 Task: Reply All to email with the signature Dillon Turner with the subject 'Yearly report' from softage.1@softage.net with the message 'Would it be possible to have a project status update call with all stakeholders next week?'
Action: Mouse moved to (1021, 170)
Screenshot: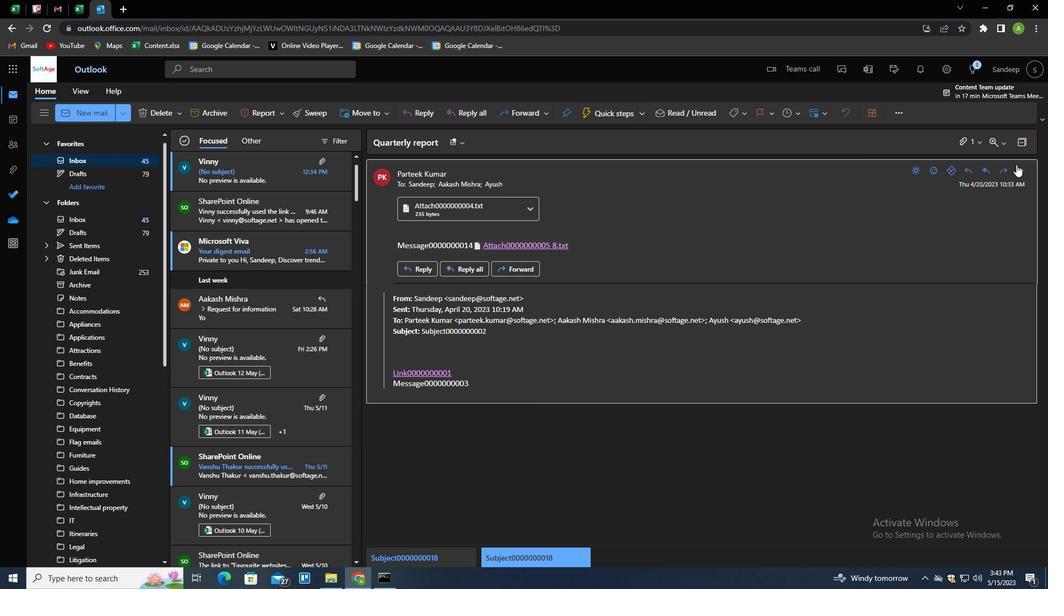 
Action: Mouse pressed left at (1021, 170)
Screenshot: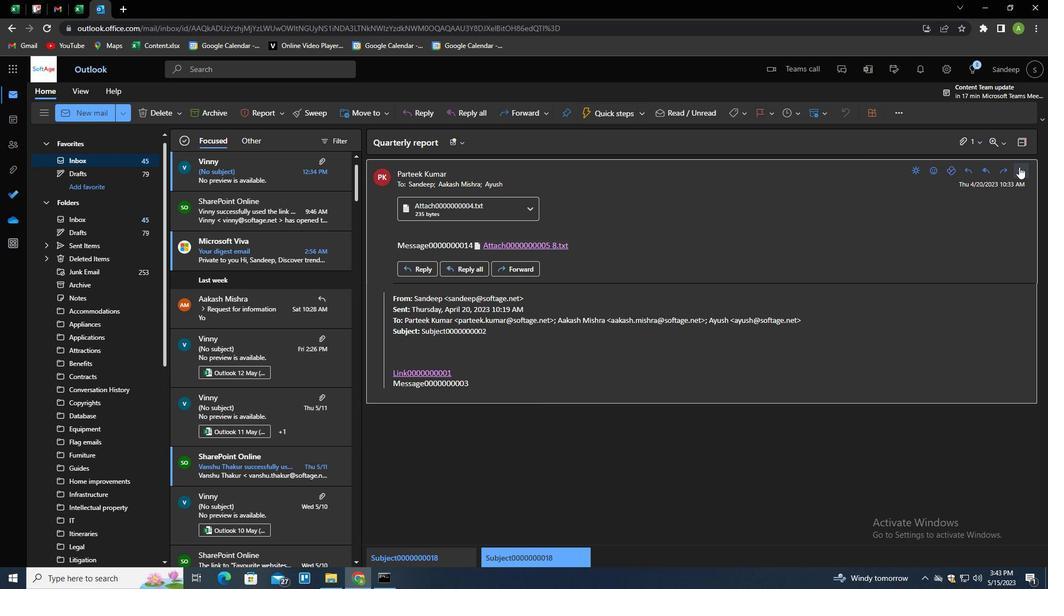 
Action: Mouse moved to (959, 203)
Screenshot: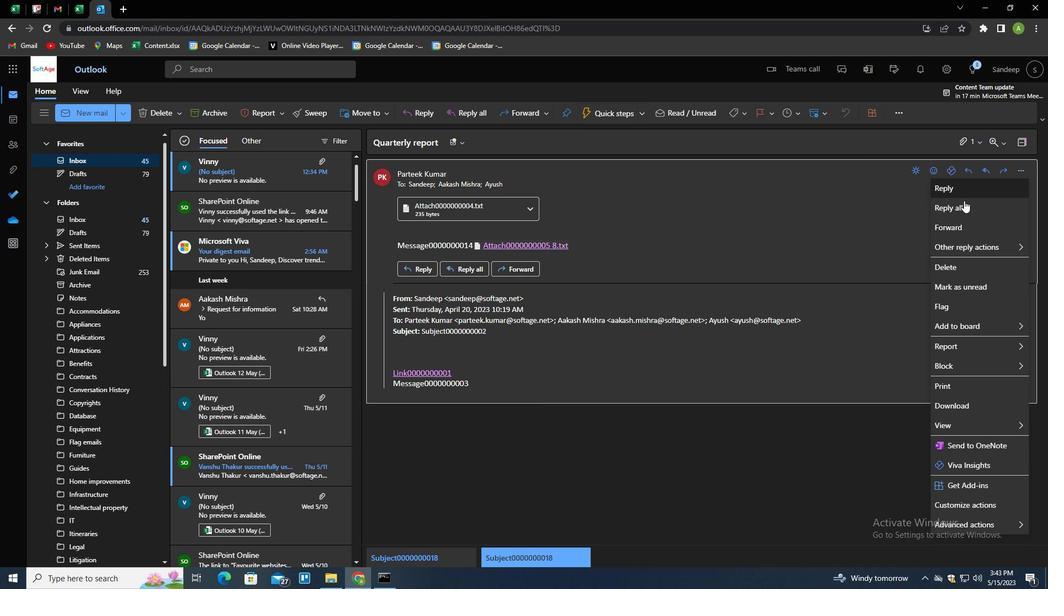 
Action: Mouse pressed left at (959, 203)
Screenshot: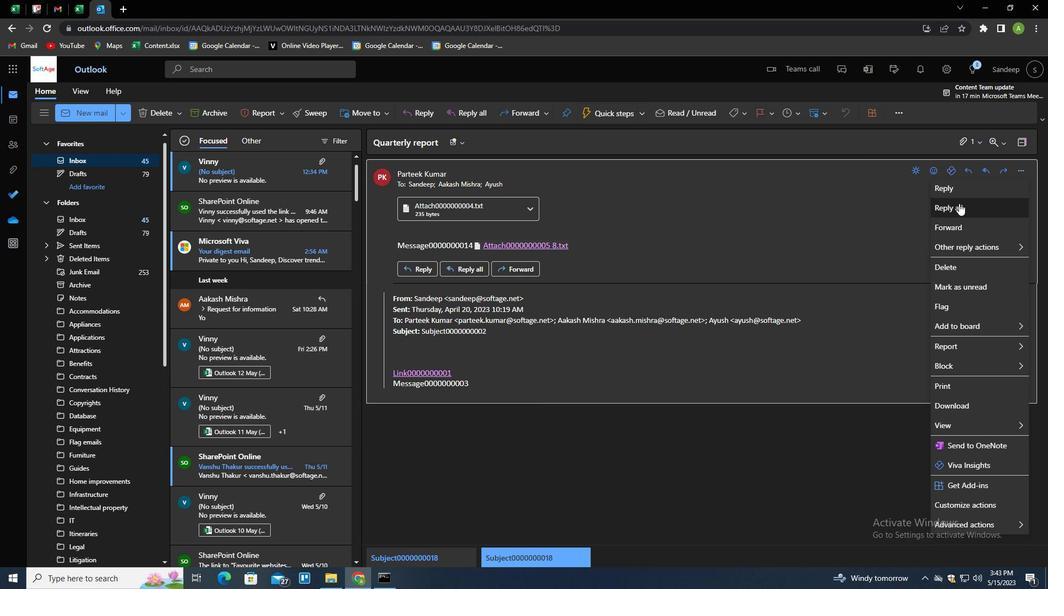 
Action: Mouse moved to (378, 309)
Screenshot: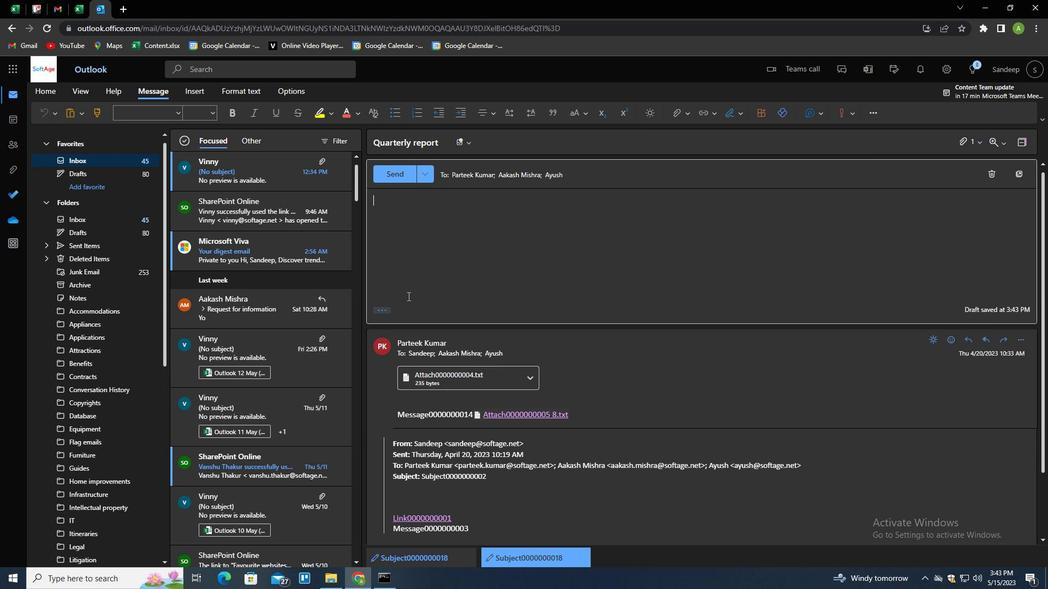 
Action: Mouse pressed left at (378, 309)
Screenshot: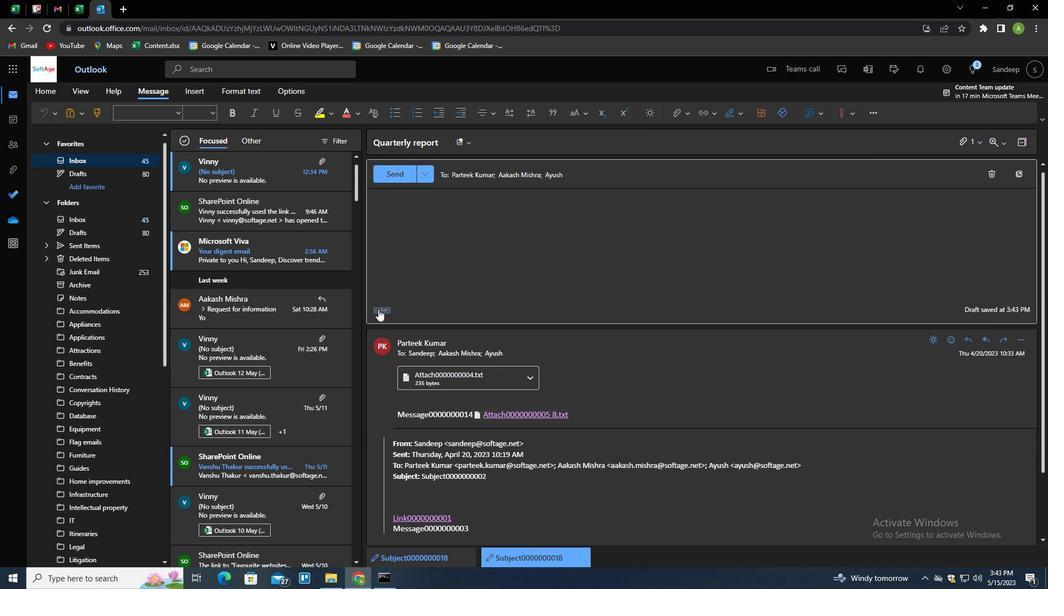 
Action: Mouse moved to (738, 105)
Screenshot: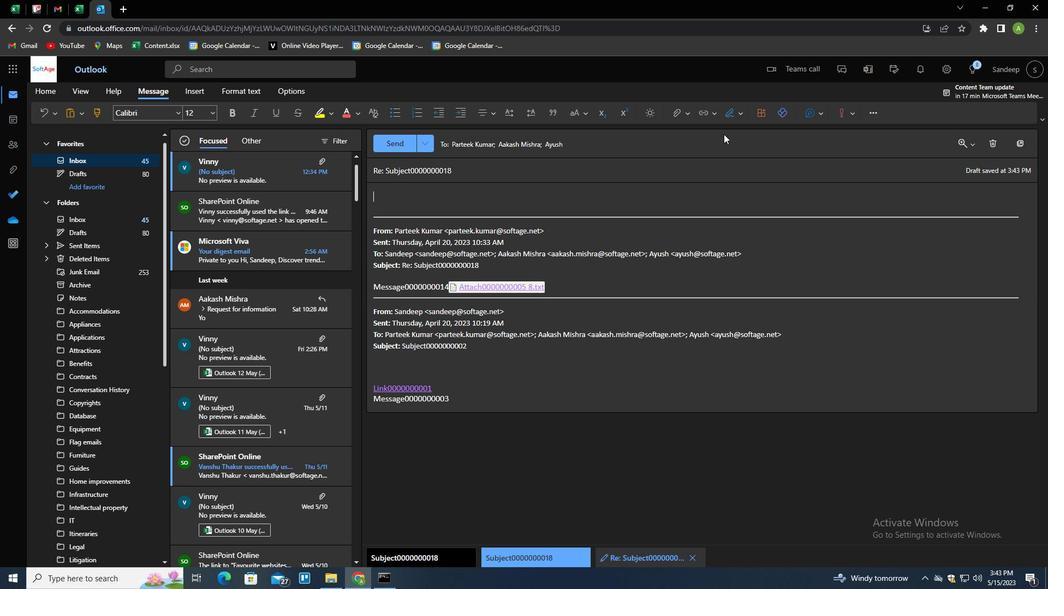 
Action: Mouse pressed left at (738, 105)
Screenshot: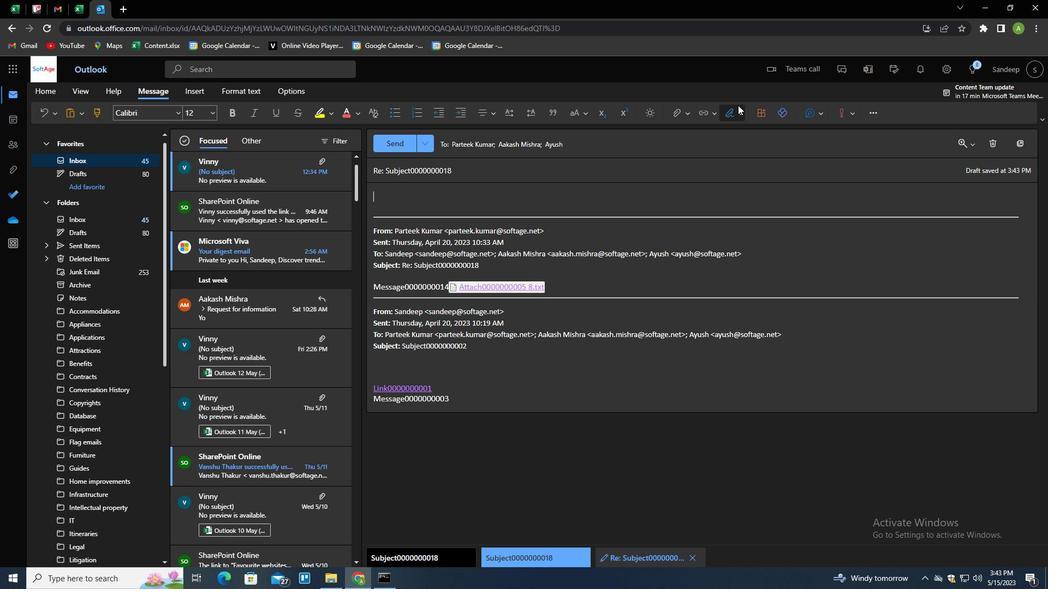 
Action: Mouse moved to (719, 153)
Screenshot: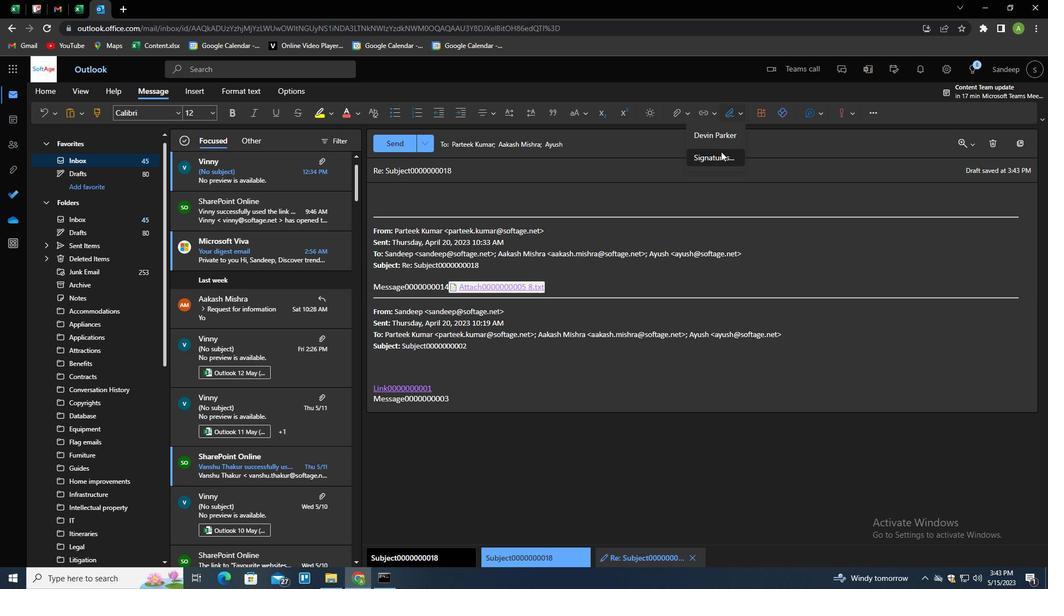 
Action: Mouse pressed left at (719, 153)
Screenshot: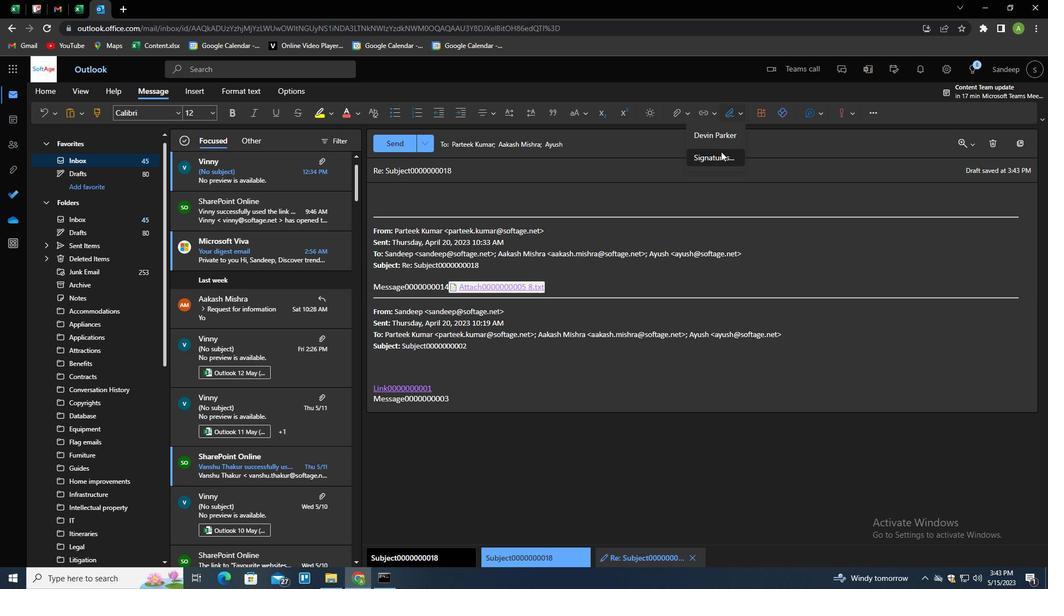 
Action: Mouse moved to (740, 200)
Screenshot: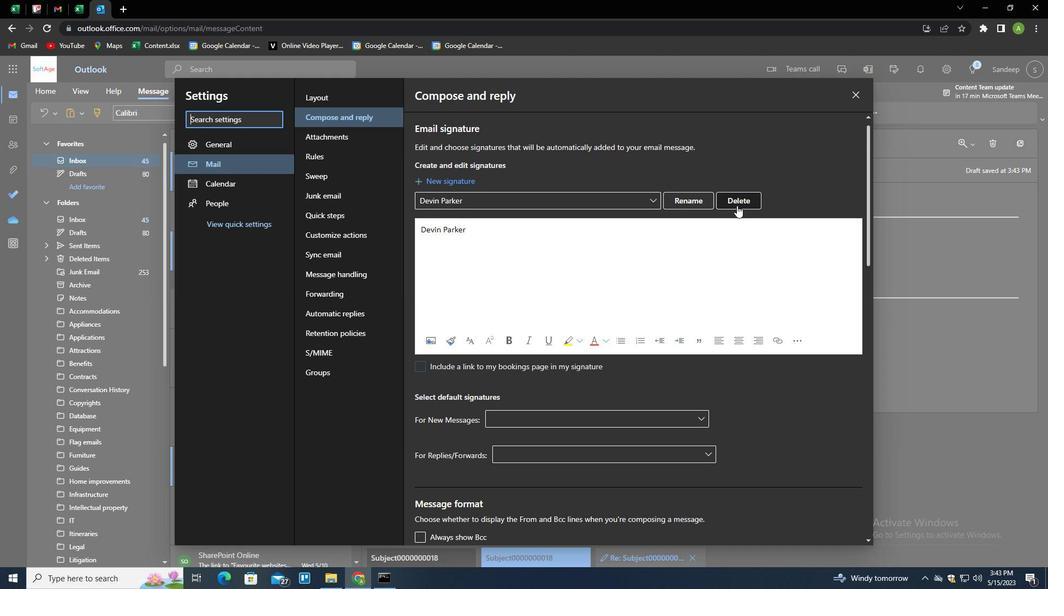 
Action: Mouse pressed left at (740, 200)
Screenshot: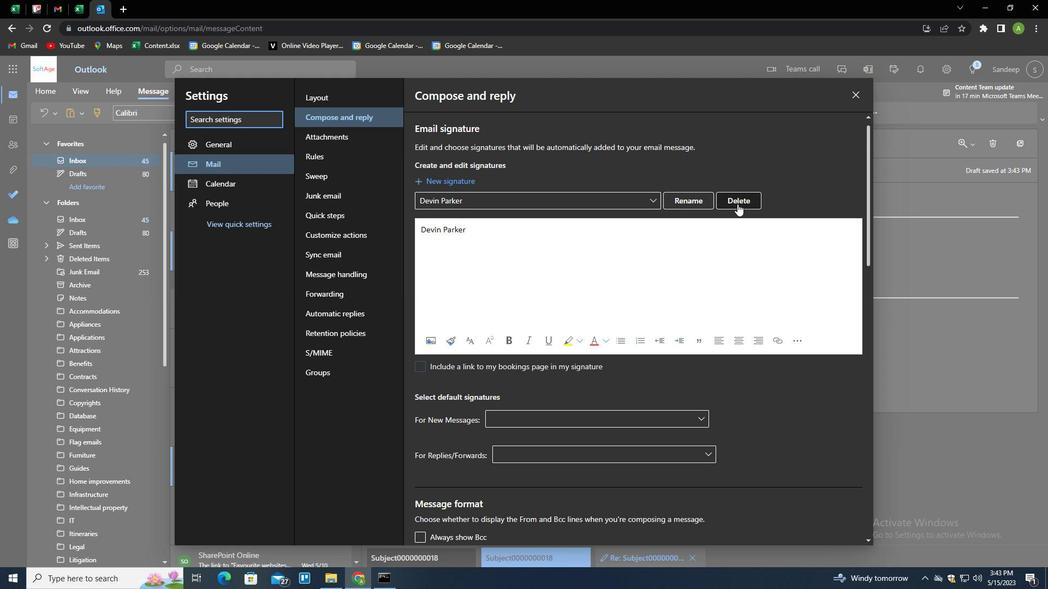 
Action: Mouse moved to (733, 201)
Screenshot: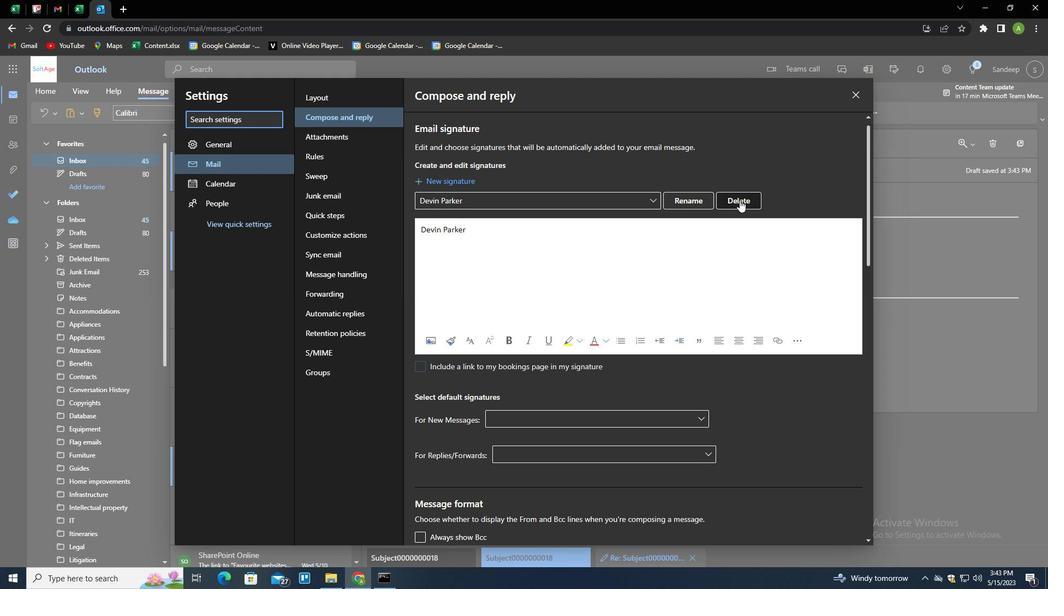 
Action: Mouse pressed left at (733, 201)
Screenshot: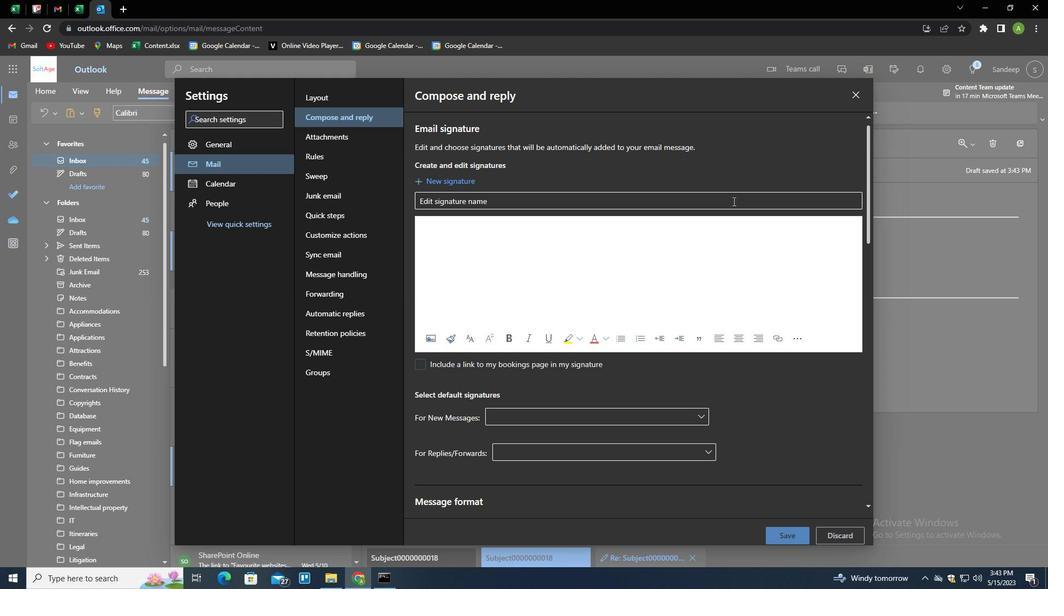 
Action: Key pressed <Key.shift>DI
Screenshot: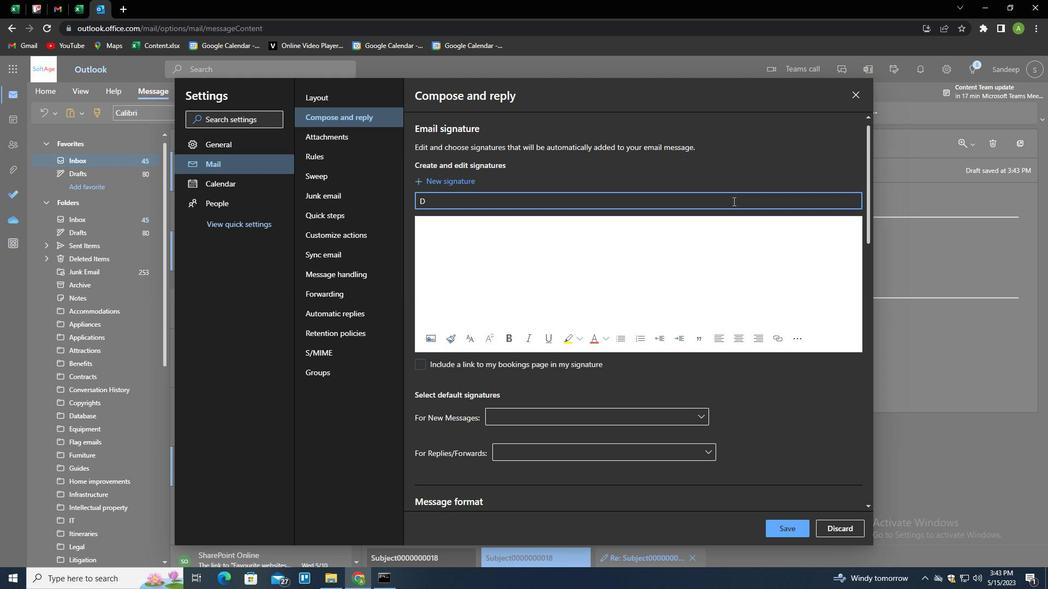 
Action: Mouse moved to (733, 201)
Screenshot: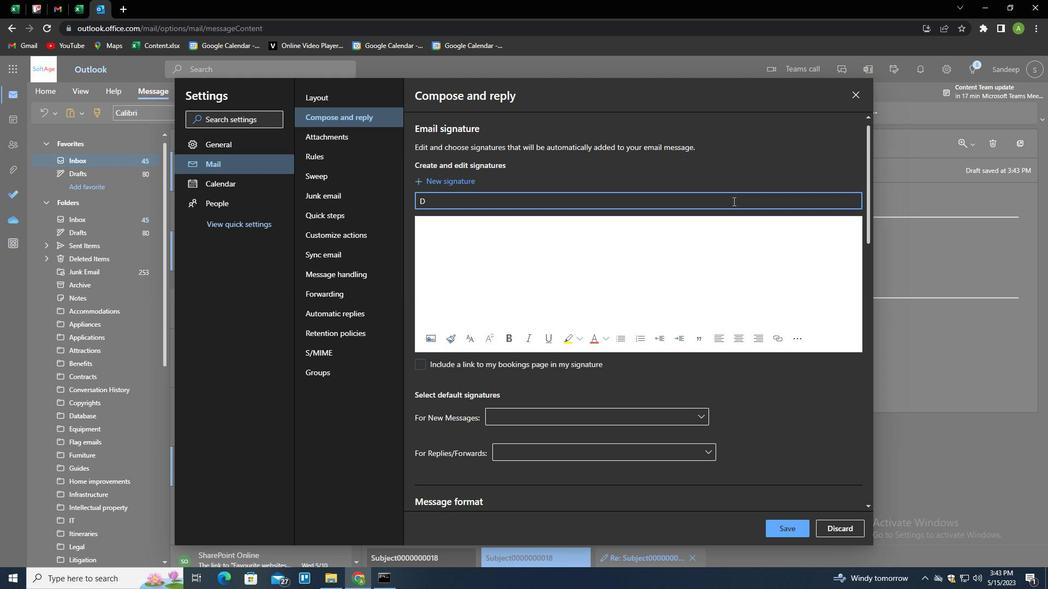 
Action: Key pressed LLON<Key.space><Key.shift><Key.shift><Key.shift><Key.shift><Key.shift><Key.shift><Key.shift><Key.shift><Key.shift><Key.shift><Key.shift><Key.shift><Key.shift>TURNER<Key.tab><Key.shift><Key.shift>DILLON<Key.space><Key.shift>TURNER
Screenshot: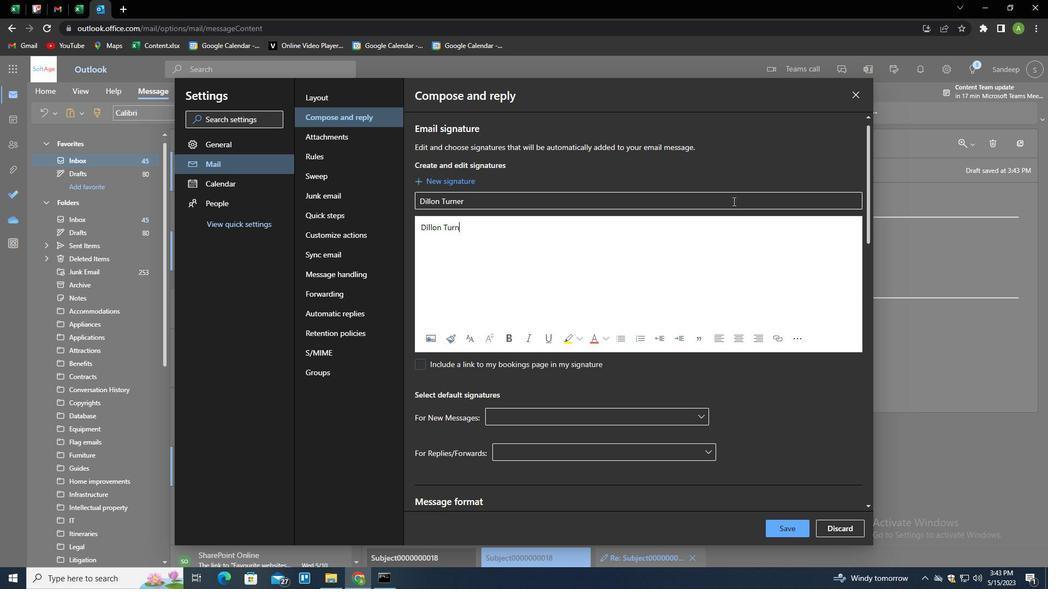 
Action: Mouse moved to (792, 528)
Screenshot: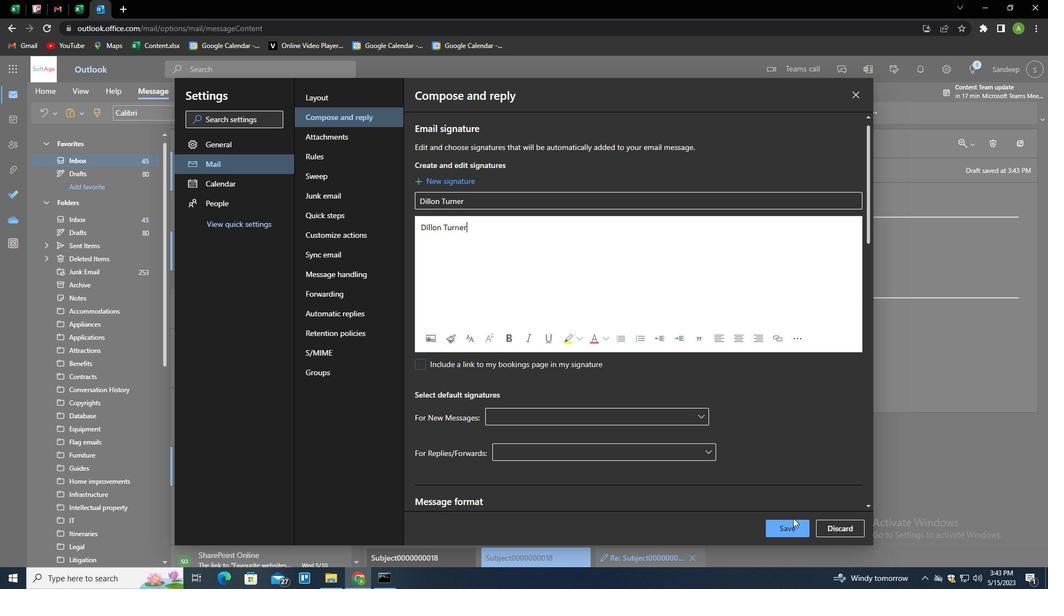 
Action: Mouse pressed left at (792, 528)
Screenshot: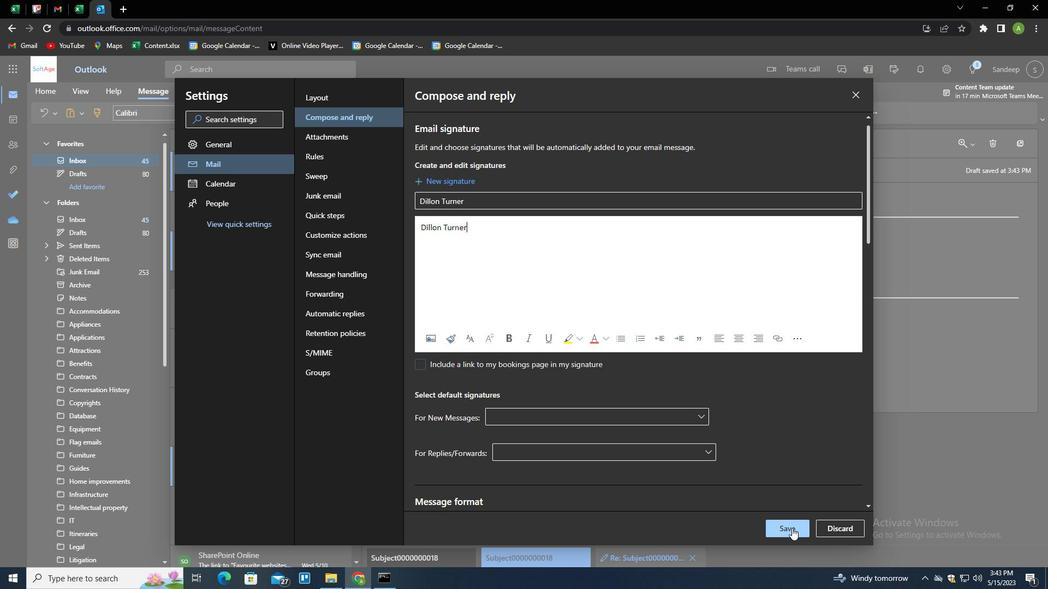 
Action: Mouse moved to (914, 265)
Screenshot: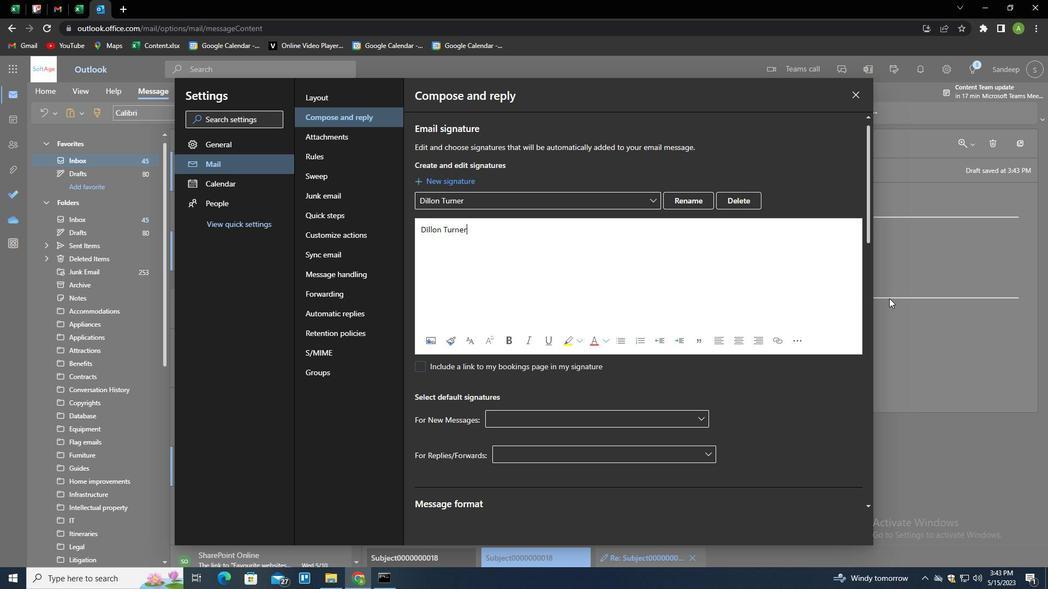 
Action: Mouse pressed left at (914, 265)
Screenshot: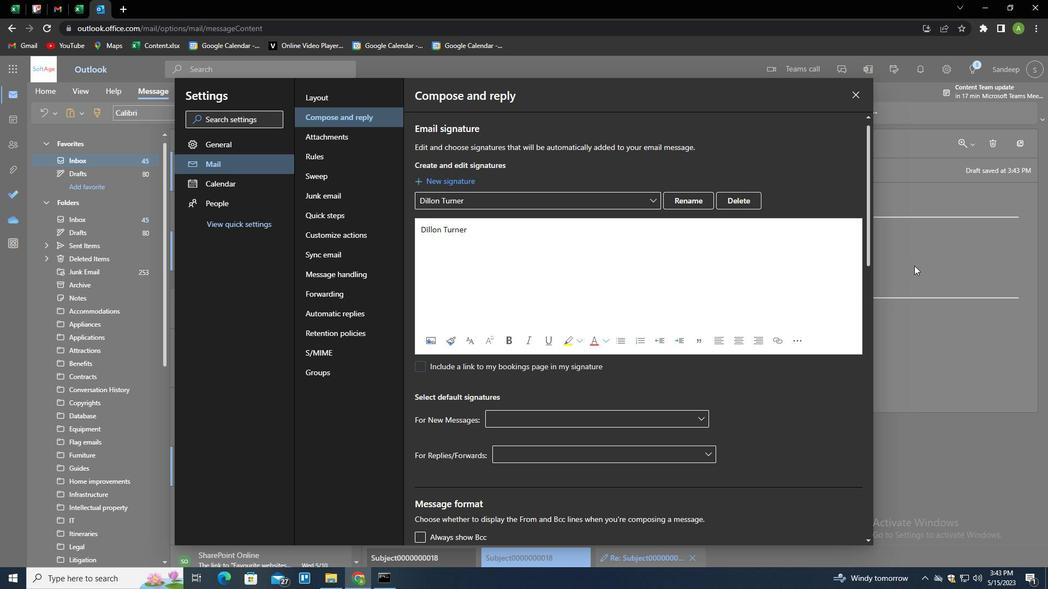 
Action: Mouse moved to (433, 167)
Screenshot: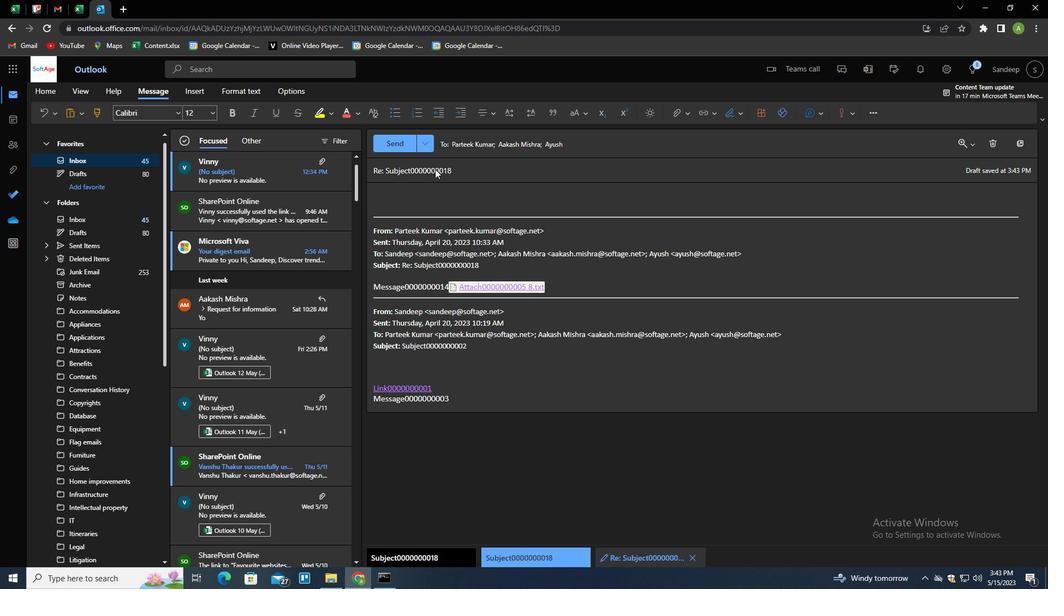 
Action: Mouse pressed left at (433, 167)
Screenshot: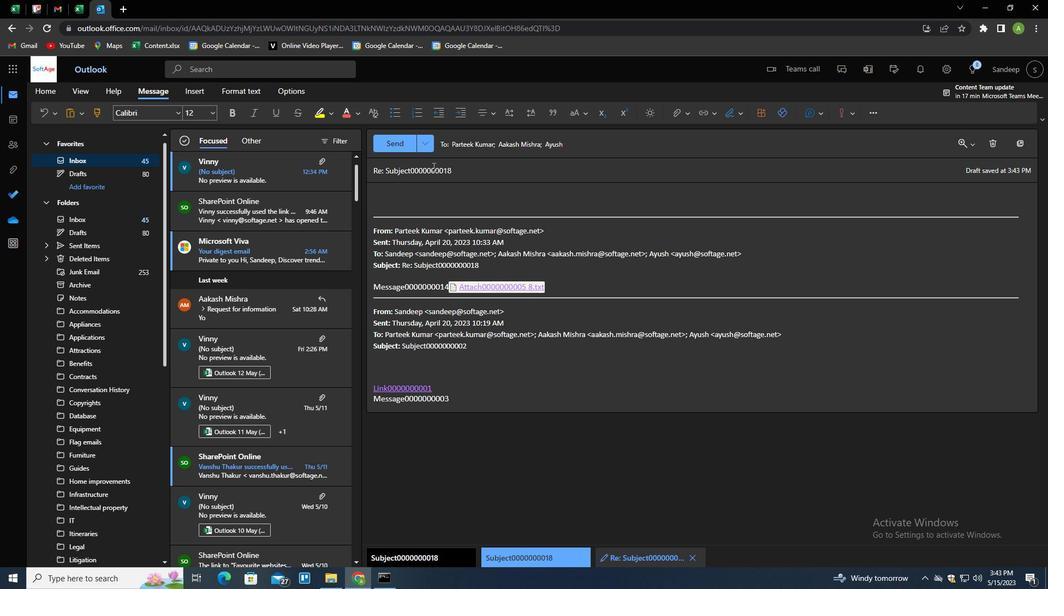 
Action: Mouse pressed left at (433, 167)
Screenshot: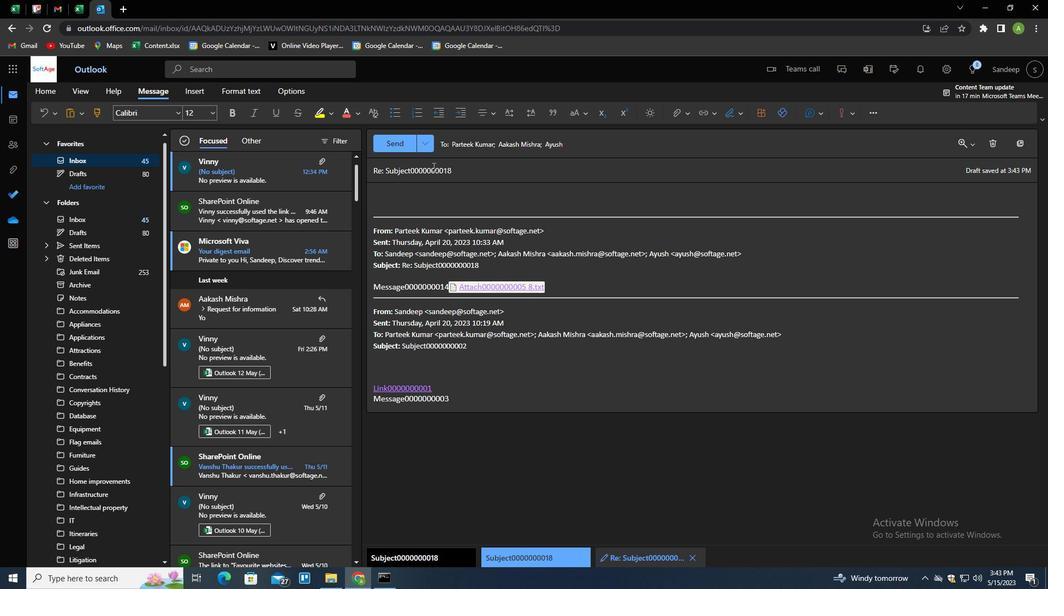 
Action: Mouse pressed left at (433, 167)
Screenshot: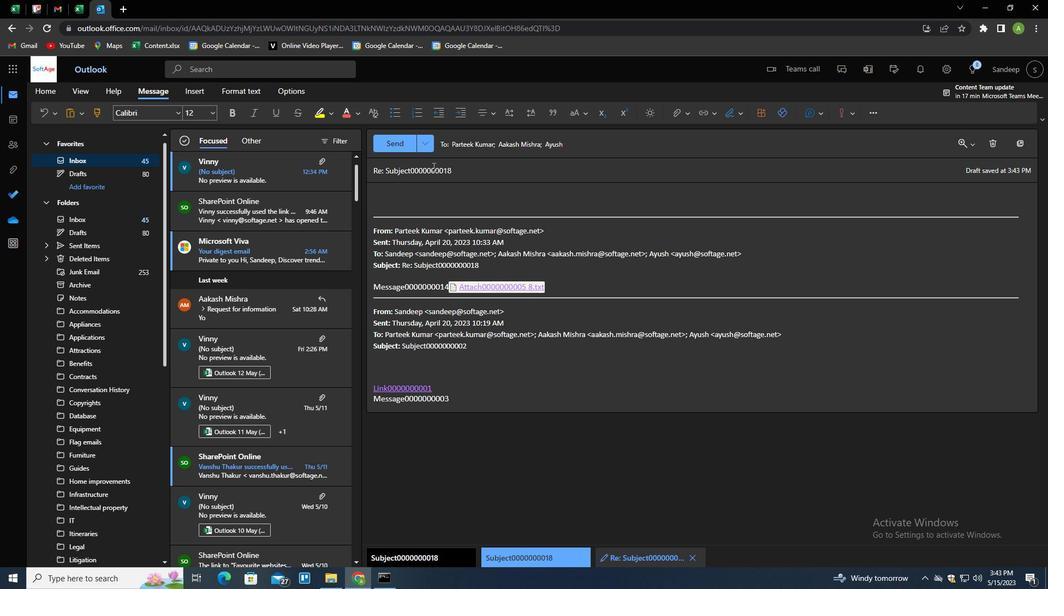 
Action: Mouse moved to (732, 117)
Screenshot: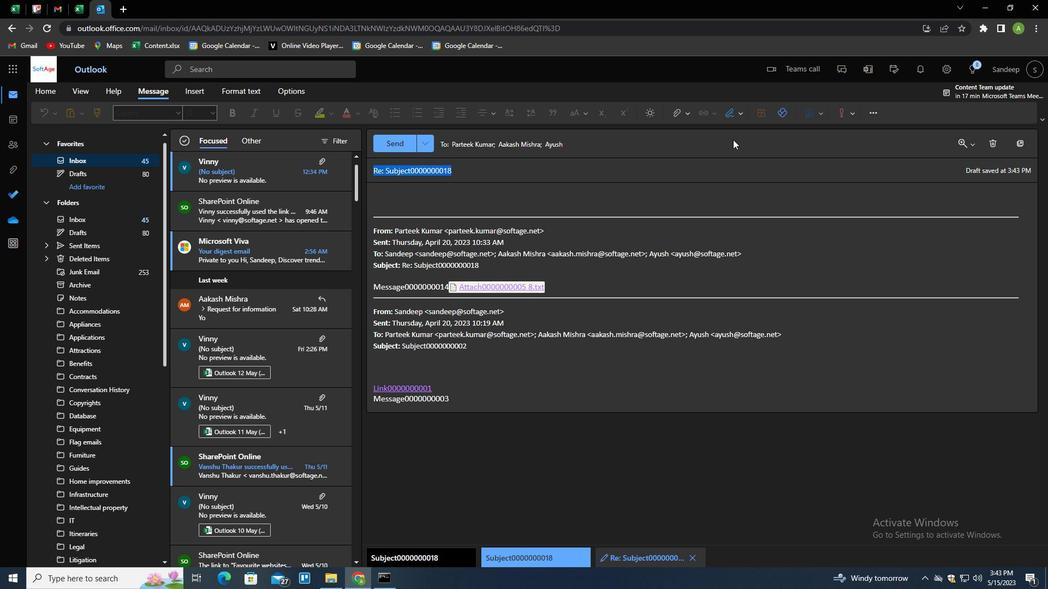 
Action: Mouse pressed left at (732, 117)
Screenshot: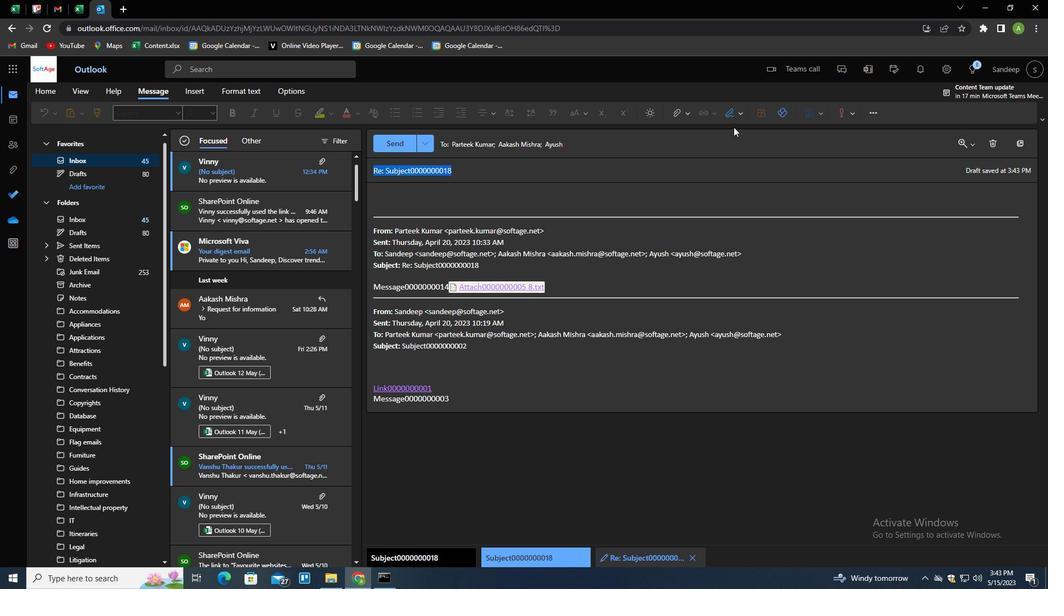 
Action: Mouse moved to (721, 152)
Screenshot: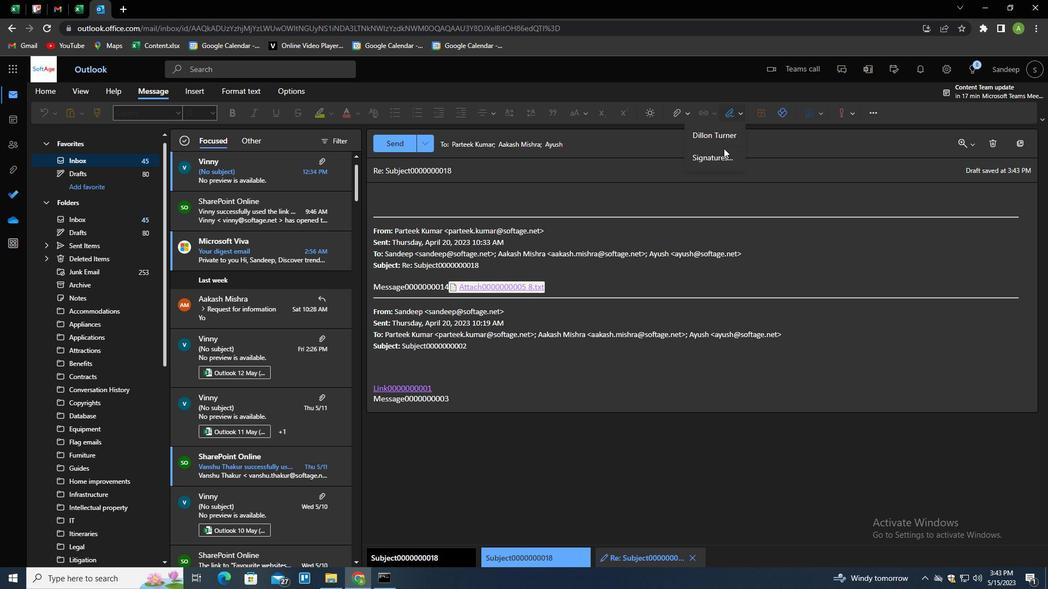 
Action: Mouse pressed left at (721, 152)
Screenshot: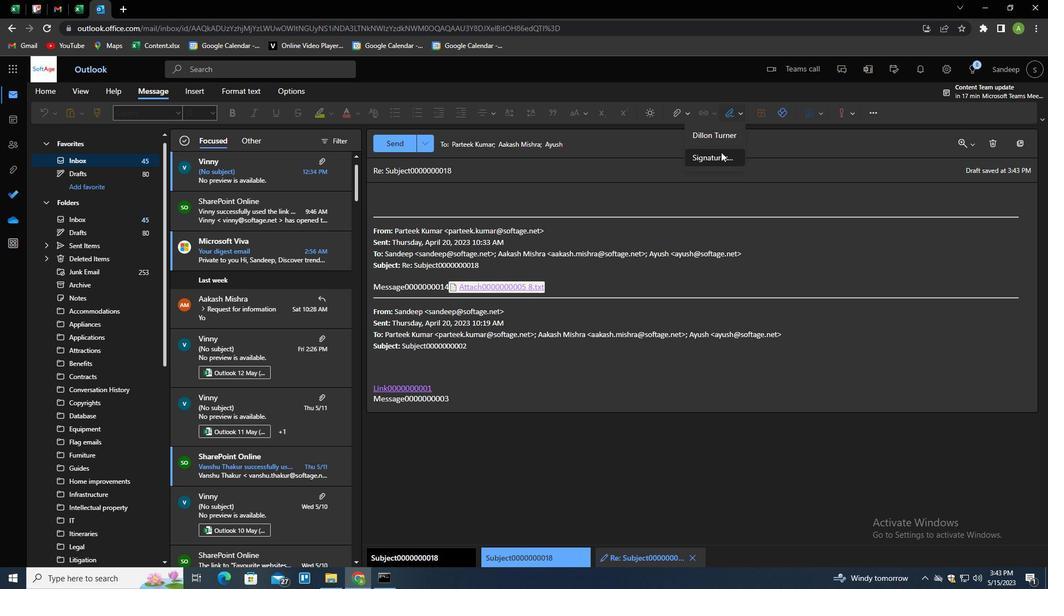 
Action: Mouse moved to (856, 92)
Screenshot: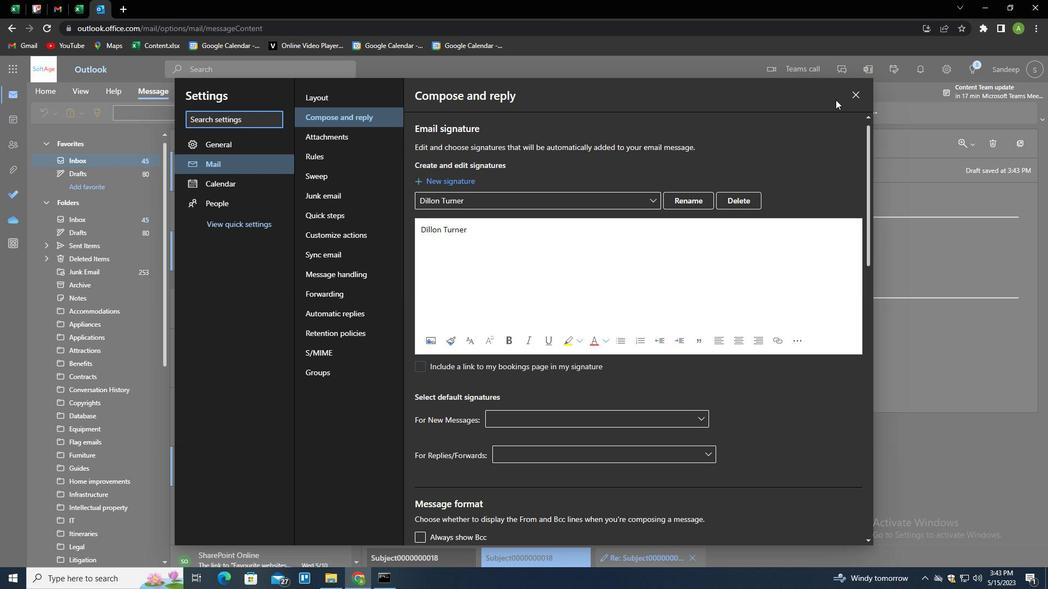 
Action: Mouse pressed left at (856, 92)
Screenshot: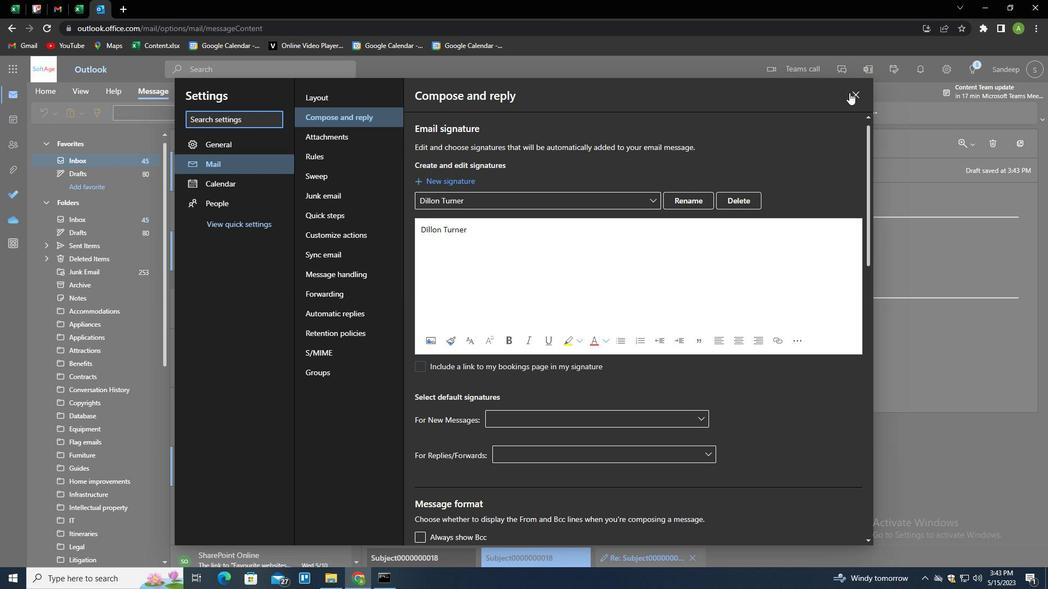 
Action: Mouse moved to (729, 120)
Screenshot: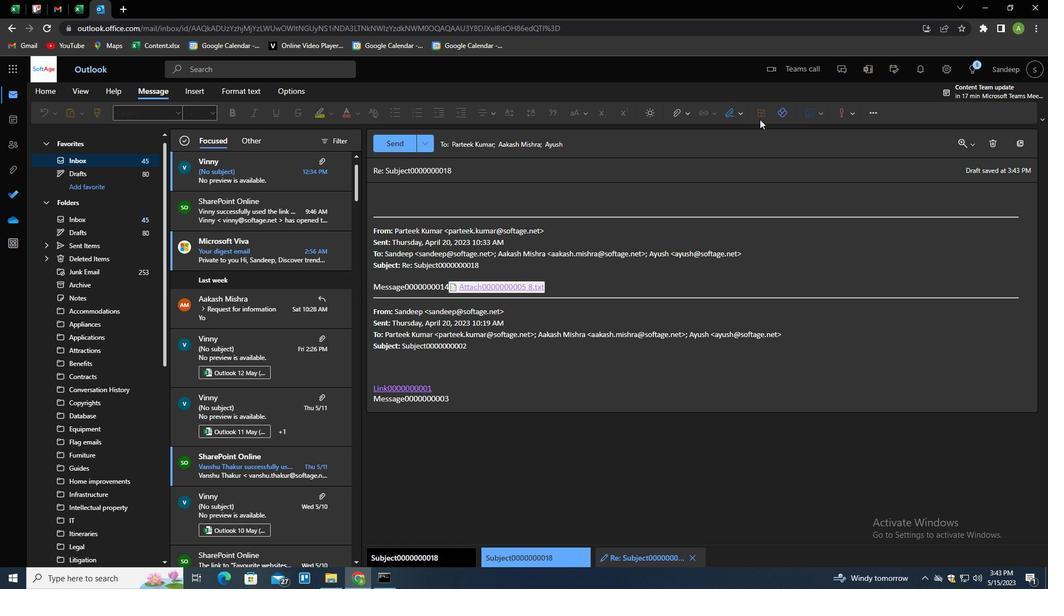 
Action: Mouse pressed left at (729, 120)
Screenshot: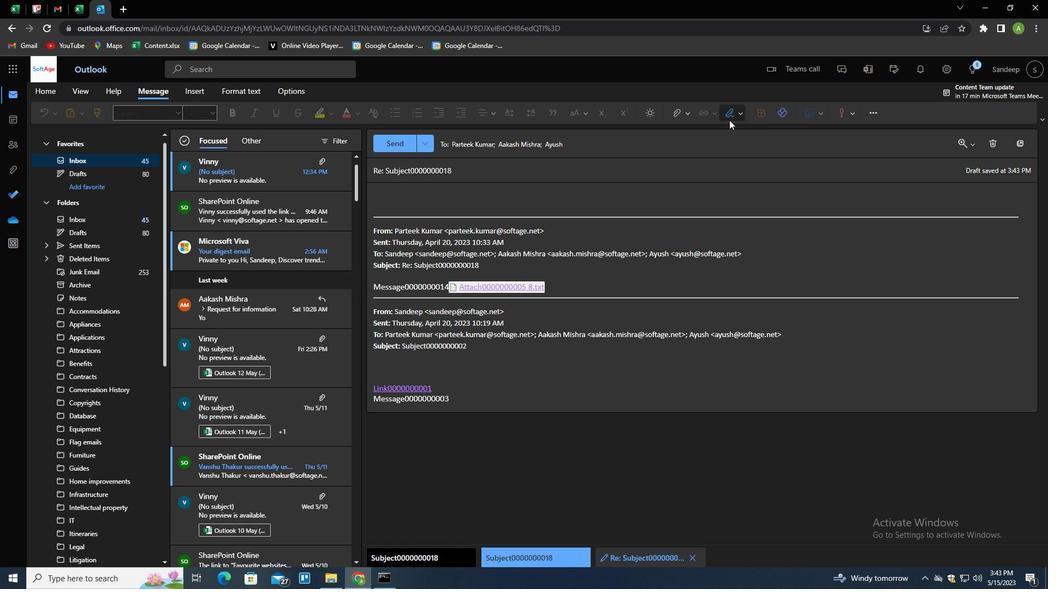
Action: Mouse moved to (724, 135)
Screenshot: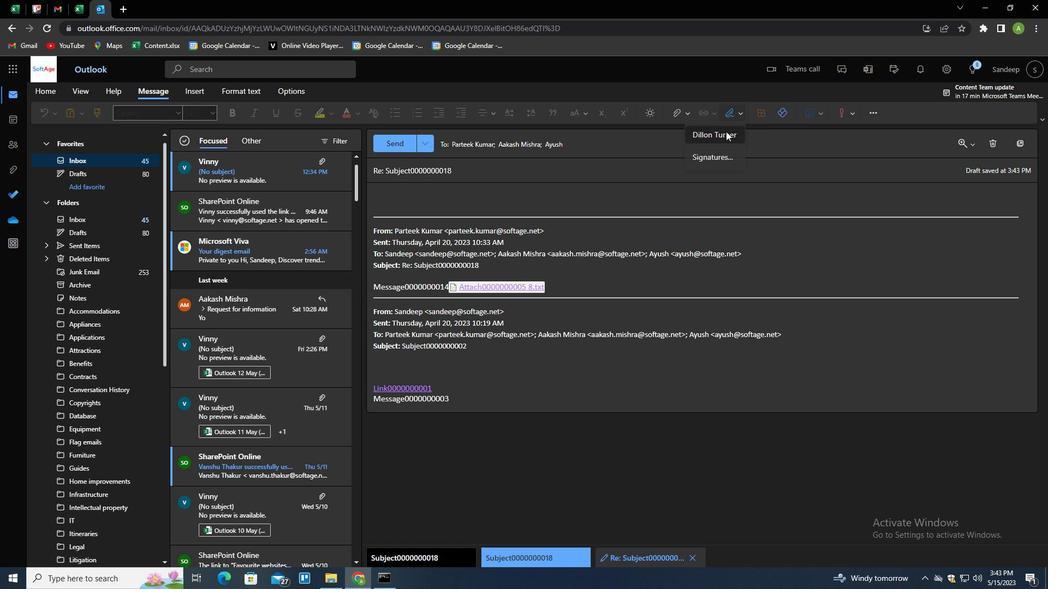 
Action: Mouse pressed left at (724, 135)
Screenshot: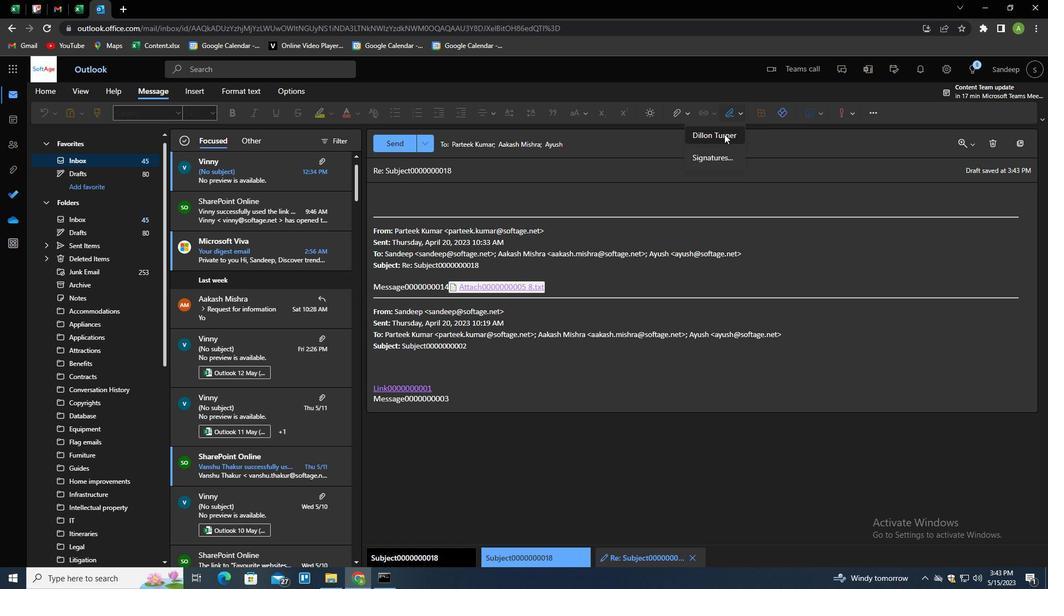 
Action: Mouse moved to (435, 168)
Screenshot: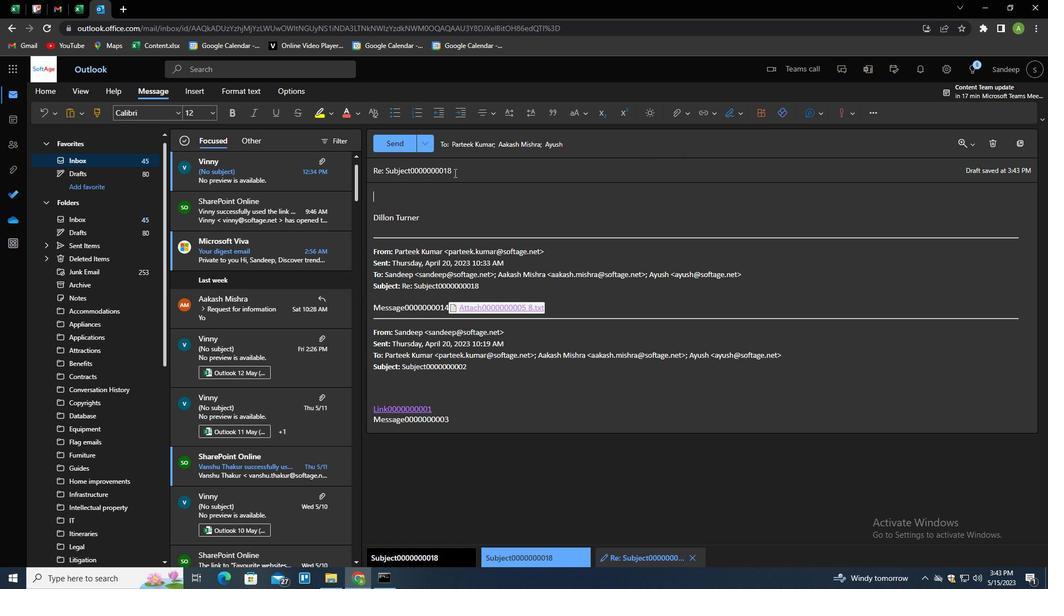 
Action: Mouse pressed left at (435, 168)
Screenshot: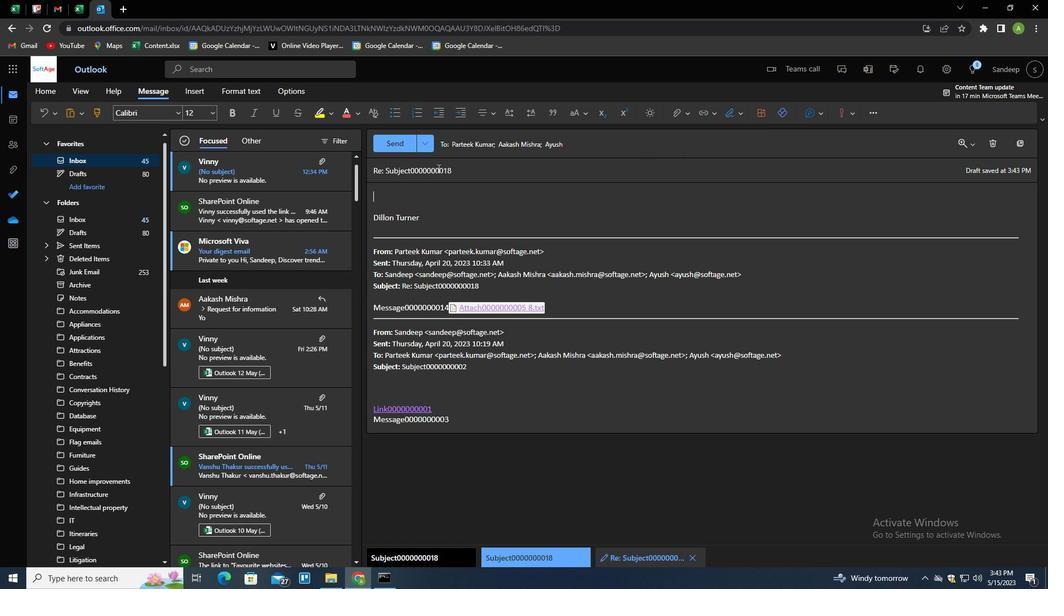 
Action: Mouse pressed left at (435, 168)
Screenshot: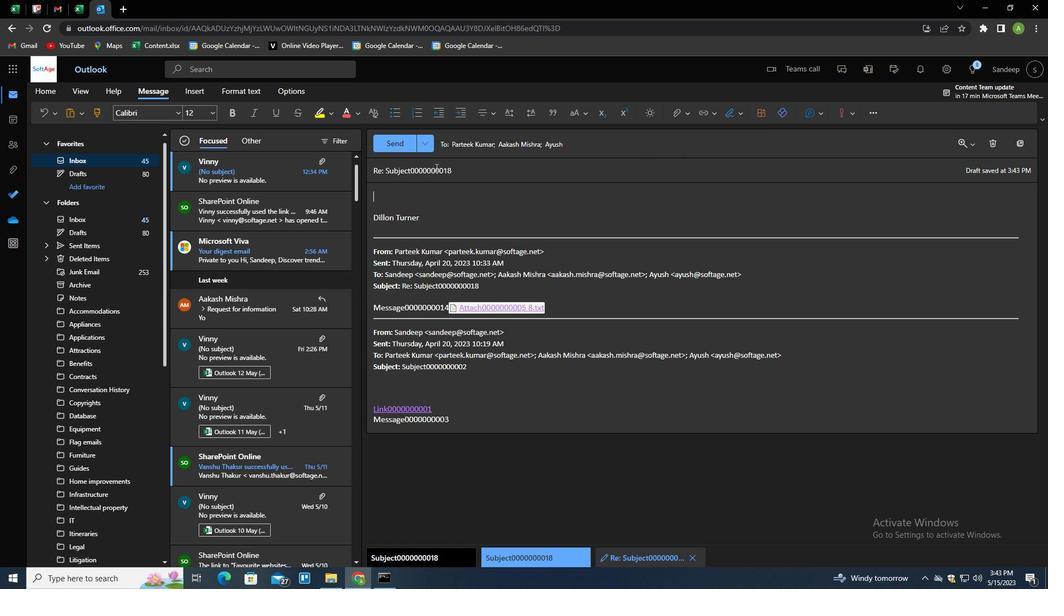 
Action: Mouse pressed left at (435, 168)
Screenshot: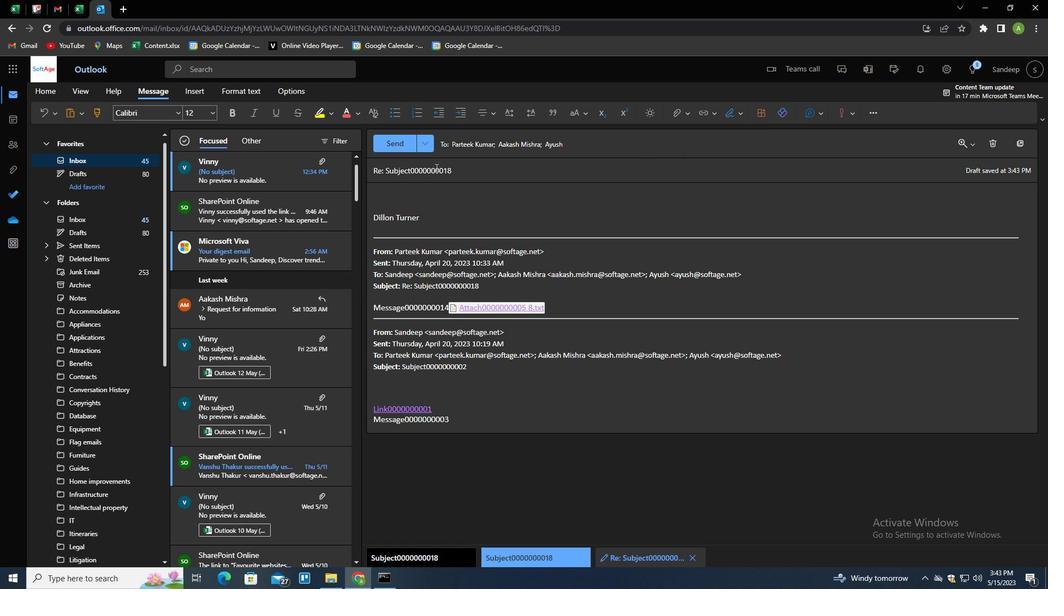 
Action: Key pressed <Key.shift>YEARLY<Key.space>REPORT<Key.tab><Key.shift>WOULD<Key.space>IT<Key.space>BE<Key.space>POSSIBLE<Key.space>TO<Key.space>HAVE<Key.space>A<Key.space>PROJECT<Key.space>STATUS<Key.space>UPDATE<Key.space>CALL<Key.space>WITH<Key.space>ALL<Key.space>STAKEHOLDERS<Key.space>NEXT<Key.space>WEEK<Key.shift>?
Screenshot: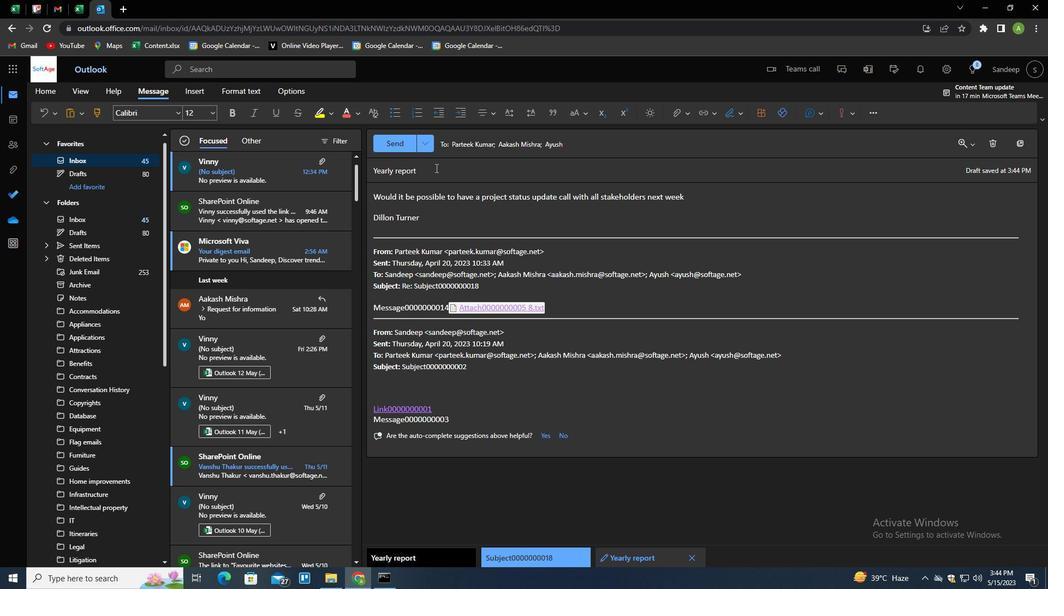 
Action: Mouse moved to (399, 137)
Screenshot: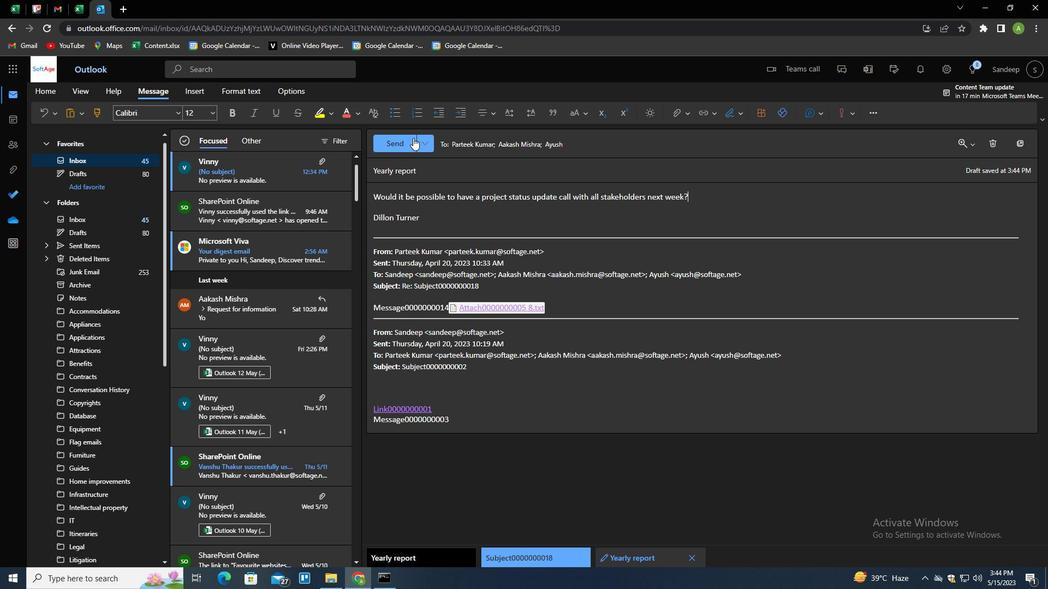 
Action: Mouse pressed left at (399, 137)
Screenshot: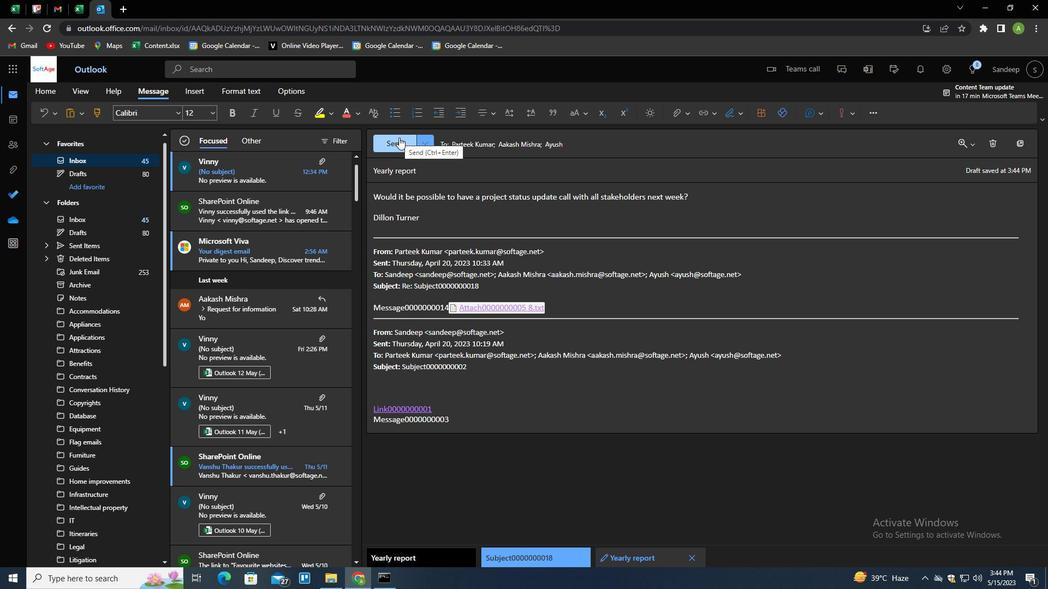 
Action: Mouse moved to (483, 228)
Screenshot: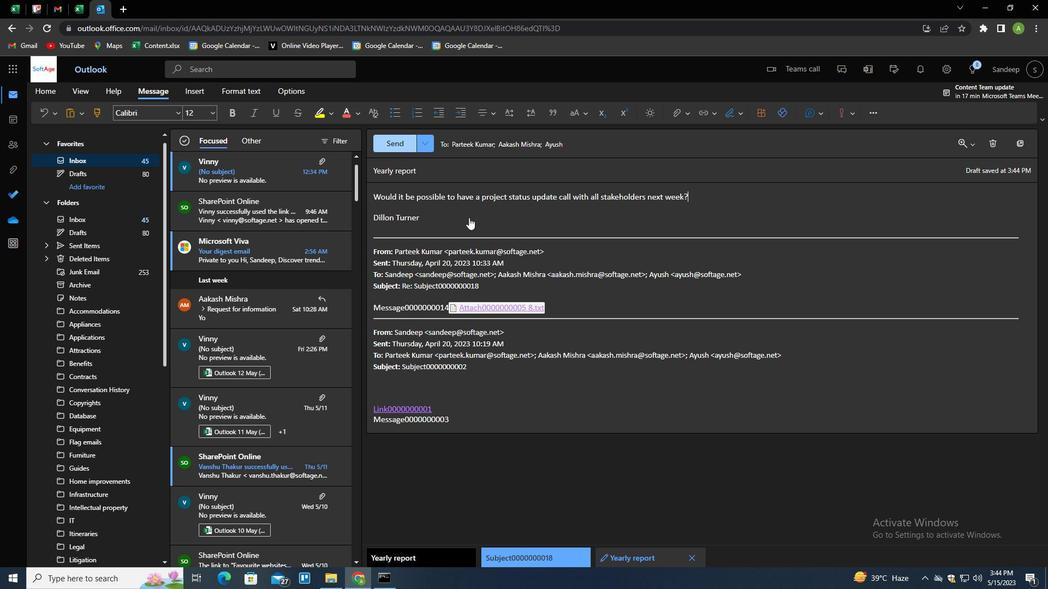 
